 Task: Create a due date automation trigger when advanced on, 2 working days after a card is due add fields with custom field "Resume" set to a number lower or equal to 1 and greater or equal to 10 at 11:00 AM.
Action: Mouse moved to (1065, 83)
Screenshot: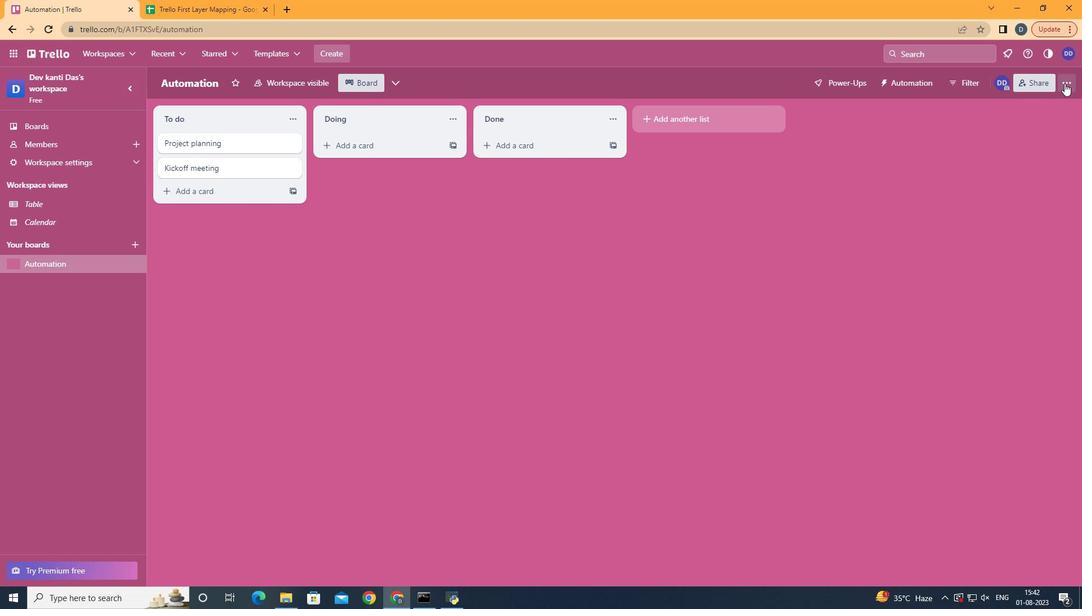 
Action: Mouse pressed left at (1065, 83)
Screenshot: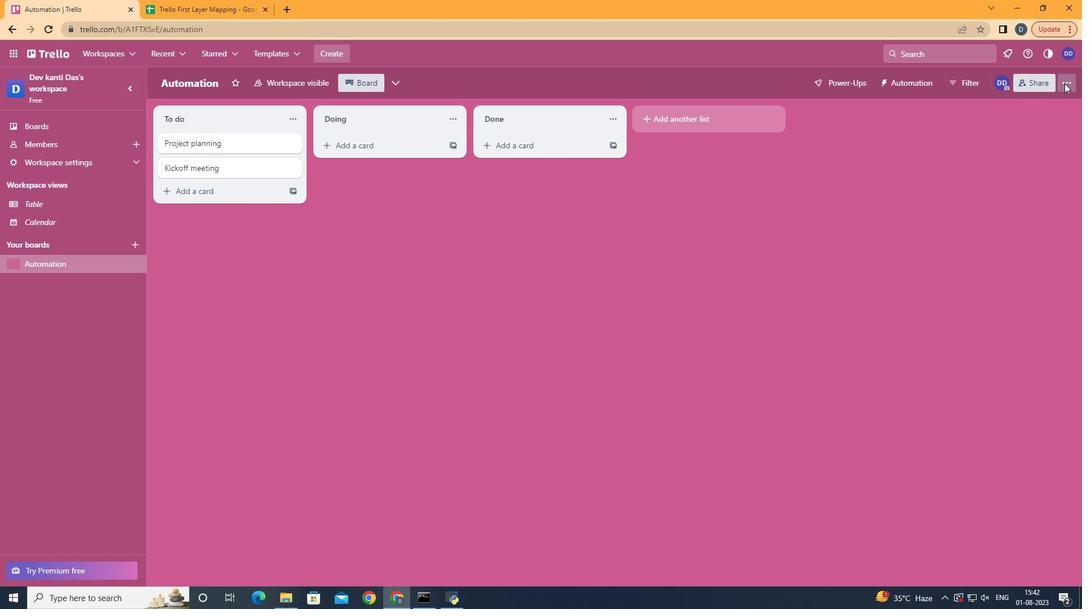 
Action: Mouse moved to (1000, 231)
Screenshot: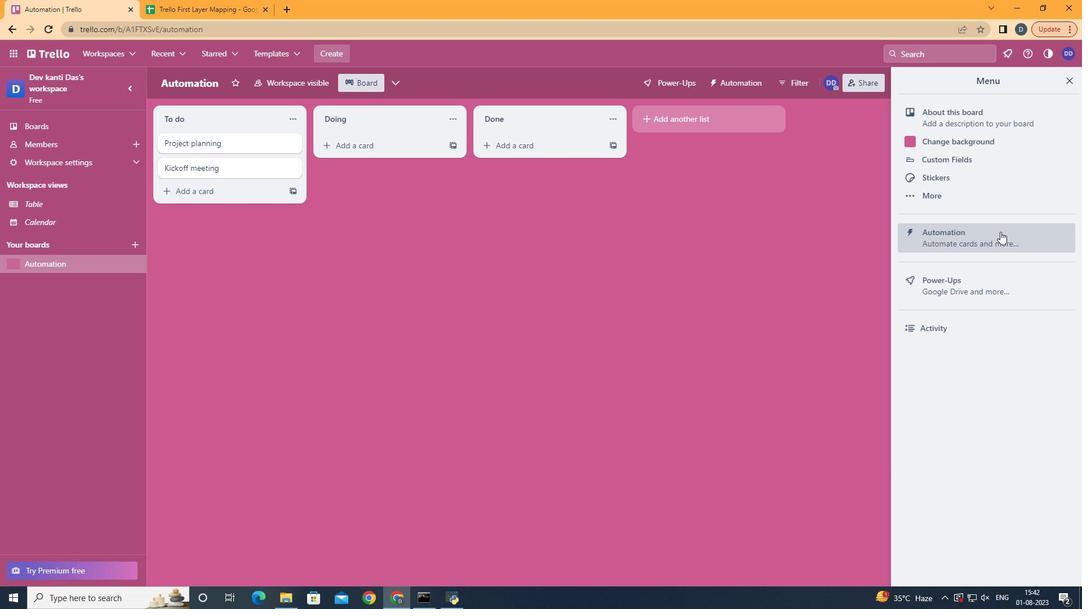 
Action: Mouse pressed left at (1000, 231)
Screenshot: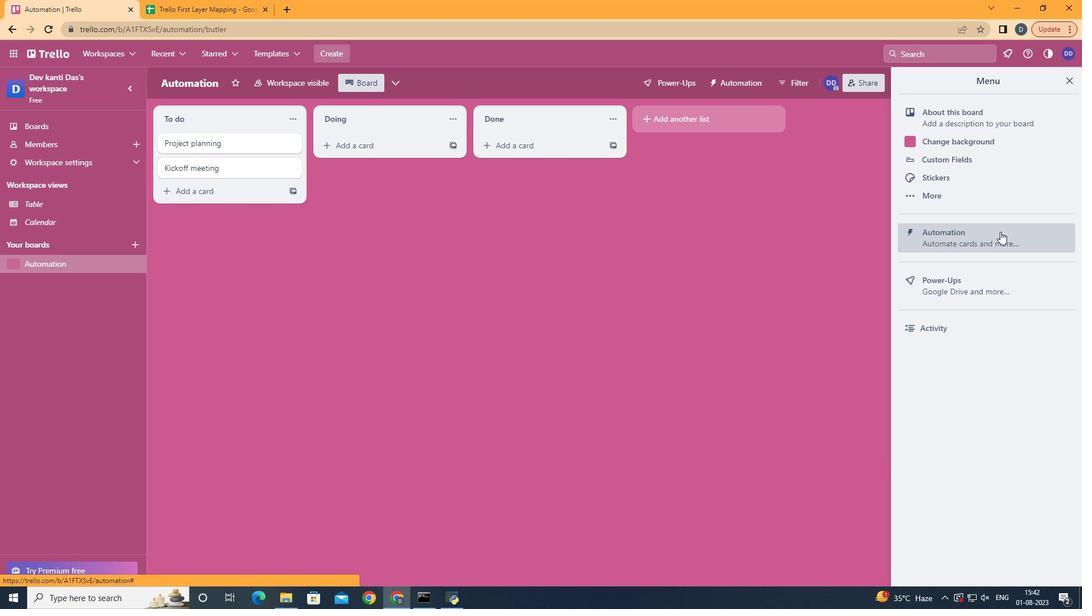 
Action: Mouse moved to (216, 231)
Screenshot: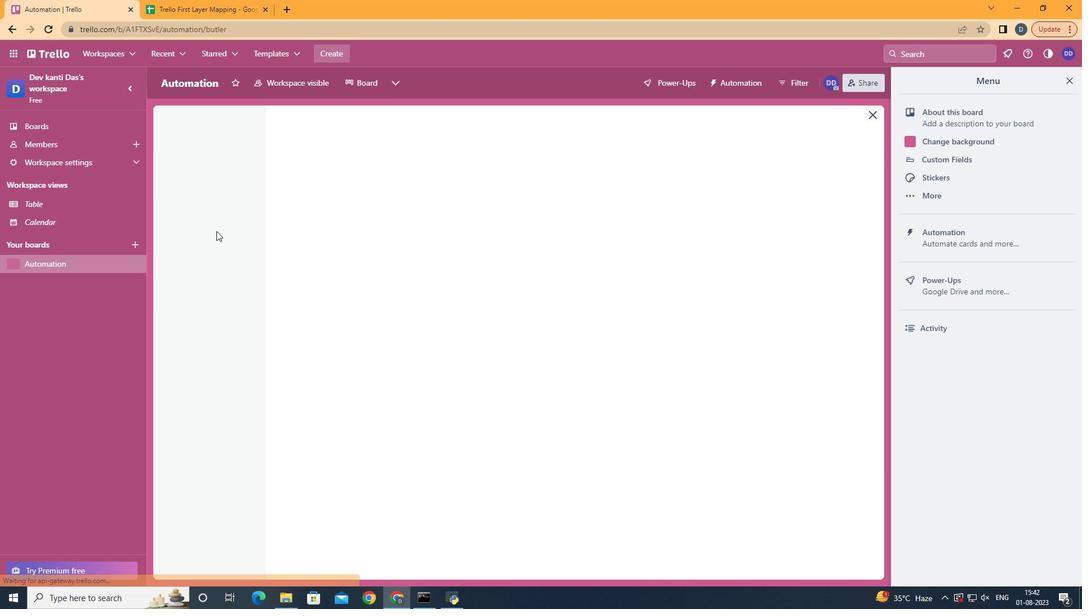 
Action: Mouse pressed left at (216, 231)
Screenshot: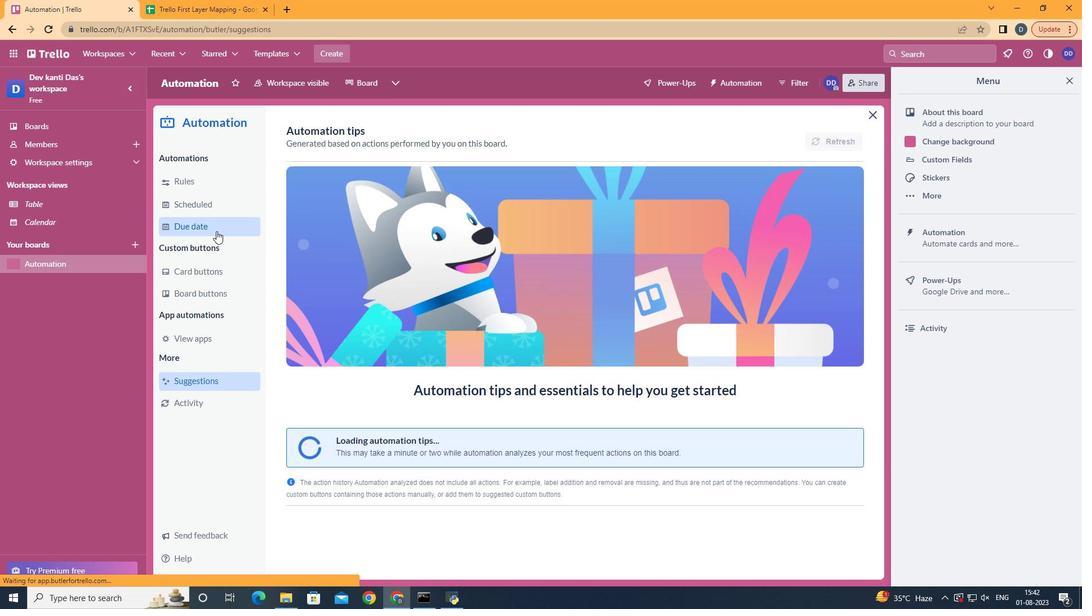 
Action: Mouse moved to (798, 133)
Screenshot: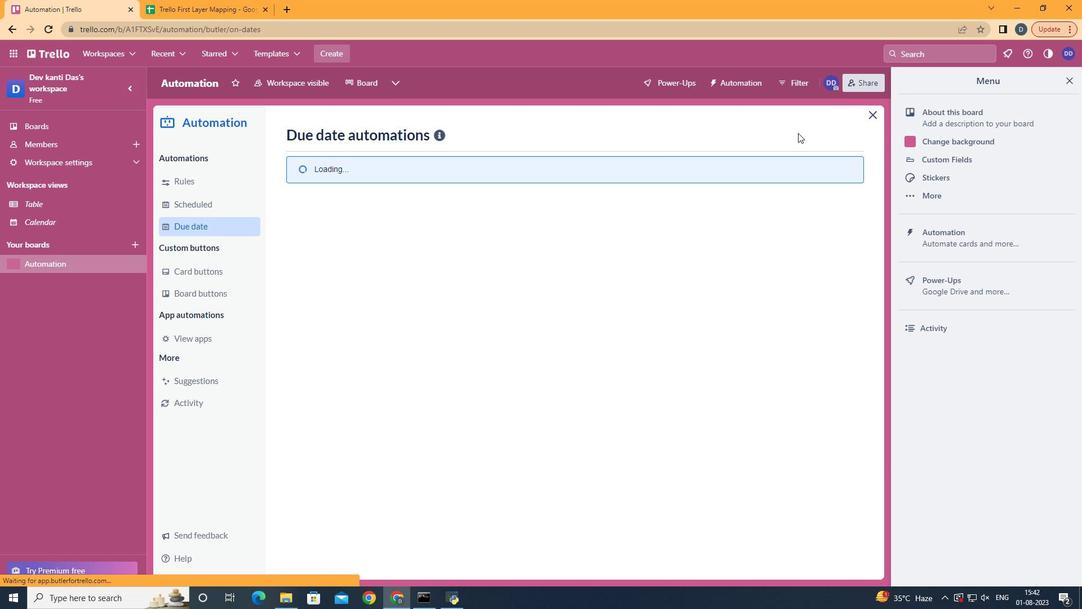 
Action: Mouse pressed left at (798, 133)
Screenshot: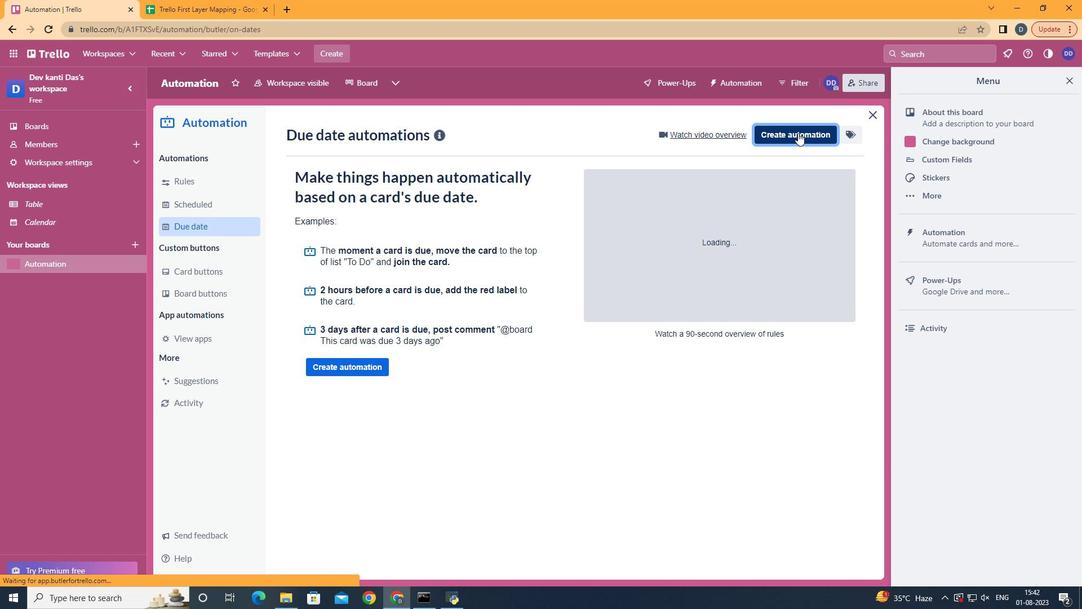 
Action: Mouse moved to (640, 242)
Screenshot: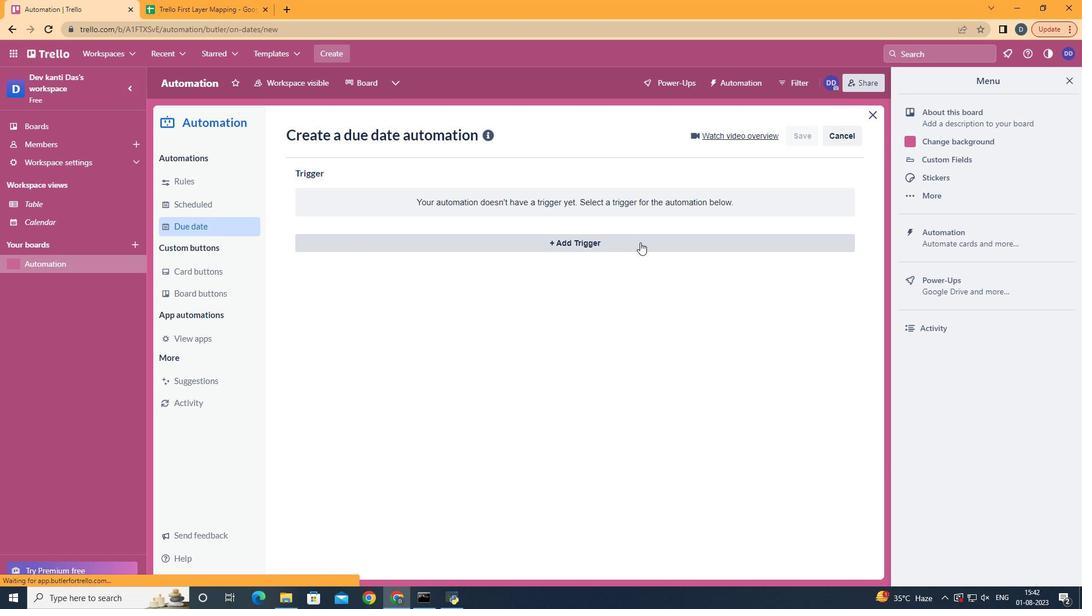 
Action: Mouse pressed left at (640, 242)
Screenshot: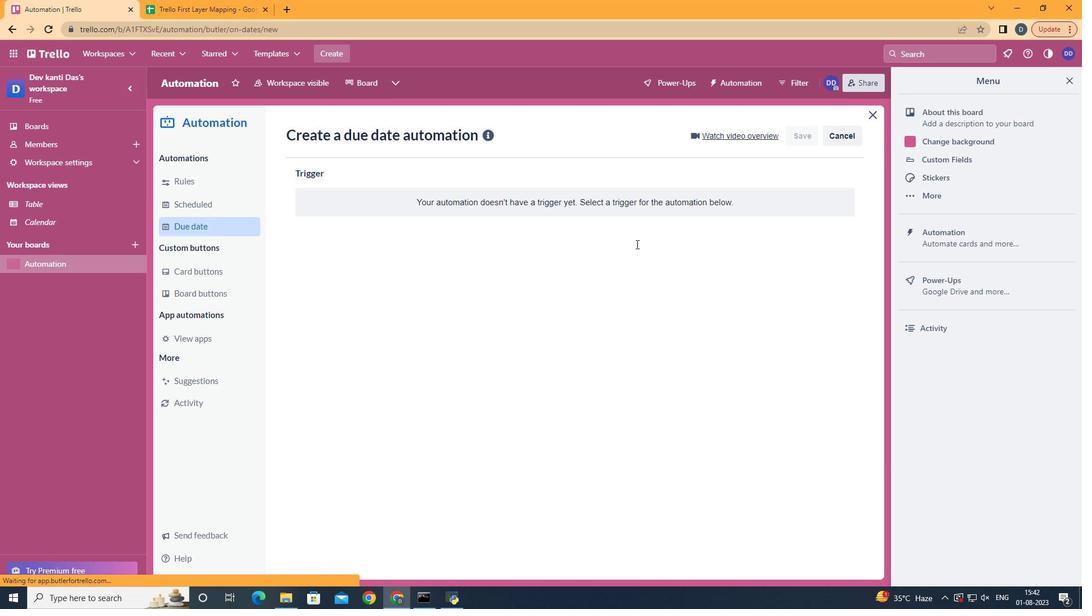 
Action: Mouse moved to (365, 452)
Screenshot: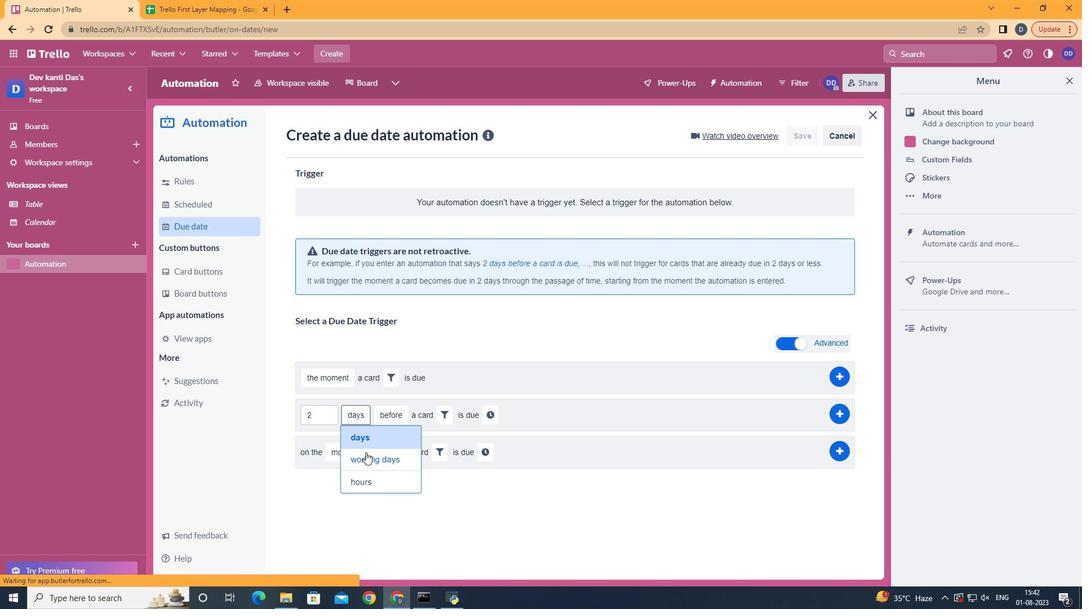 
Action: Mouse pressed left at (365, 452)
Screenshot: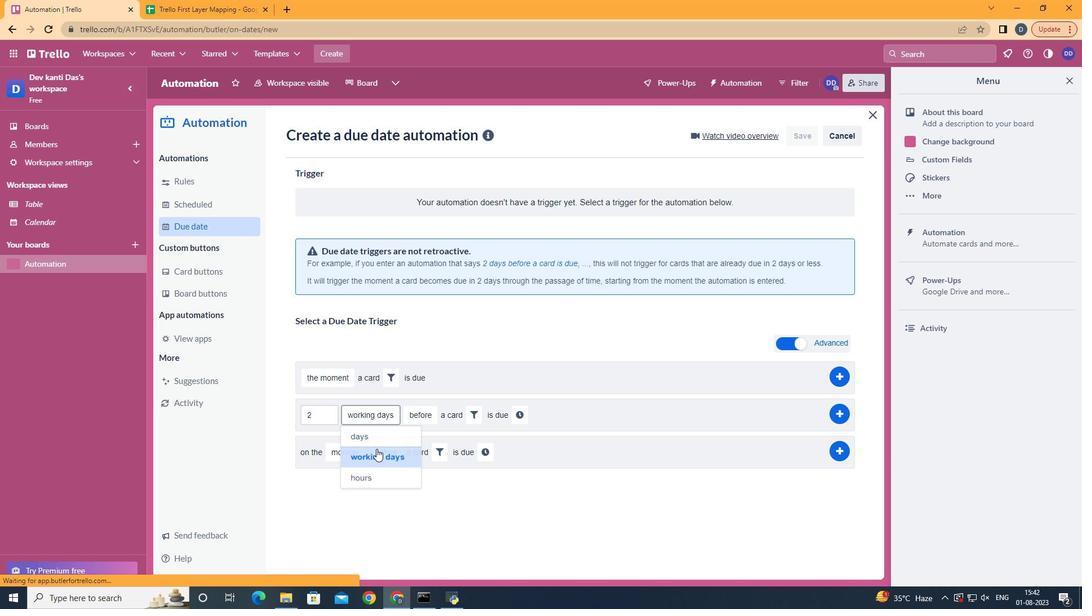 
Action: Mouse moved to (422, 453)
Screenshot: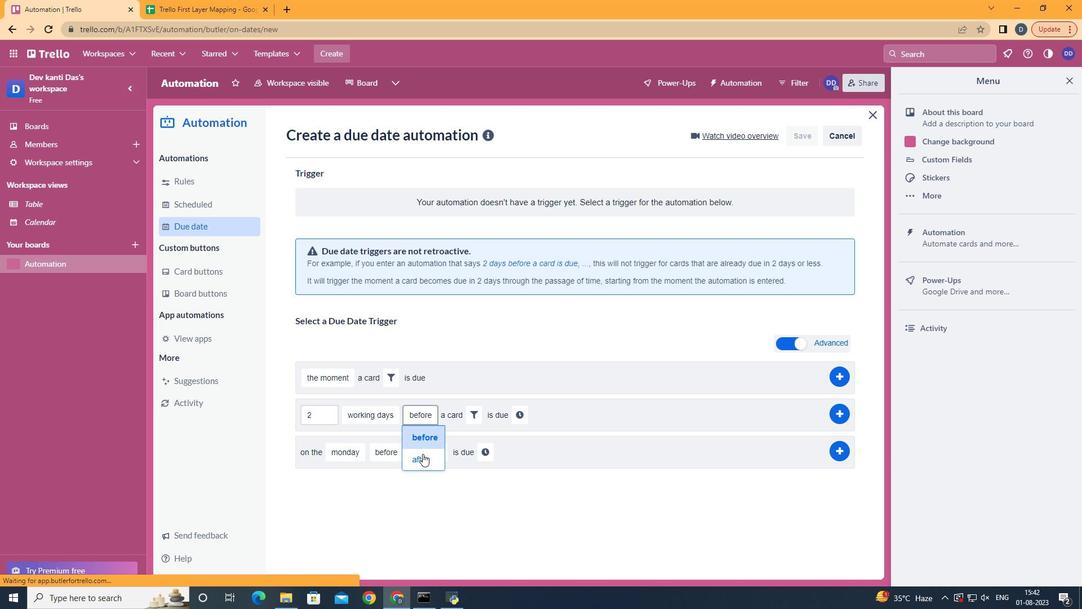 
Action: Mouse pressed left at (422, 453)
Screenshot: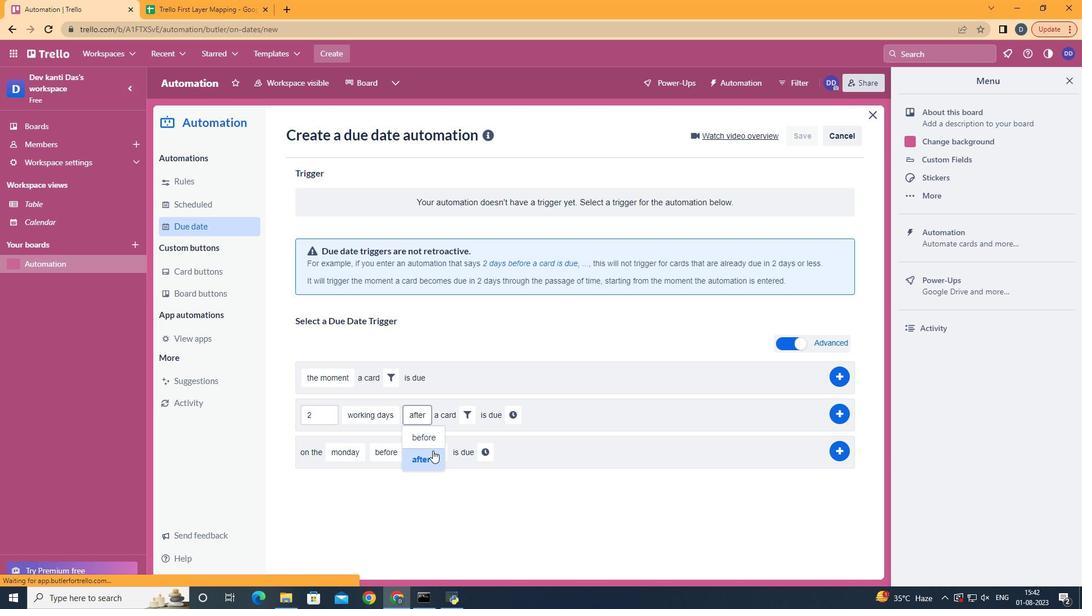 
Action: Mouse moved to (474, 407)
Screenshot: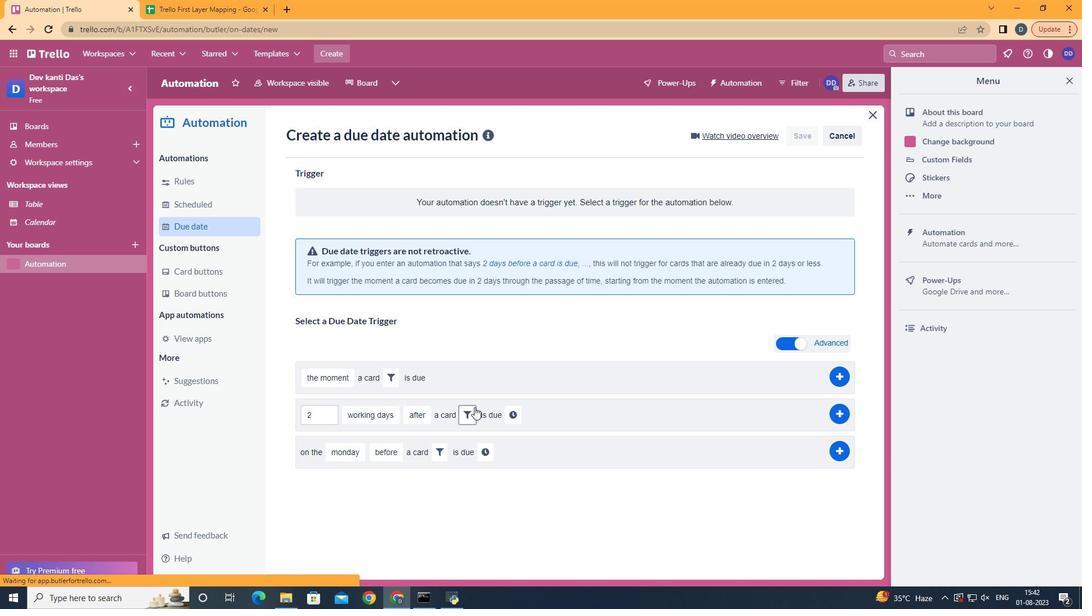 
Action: Mouse pressed left at (474, 407)
Screenshot: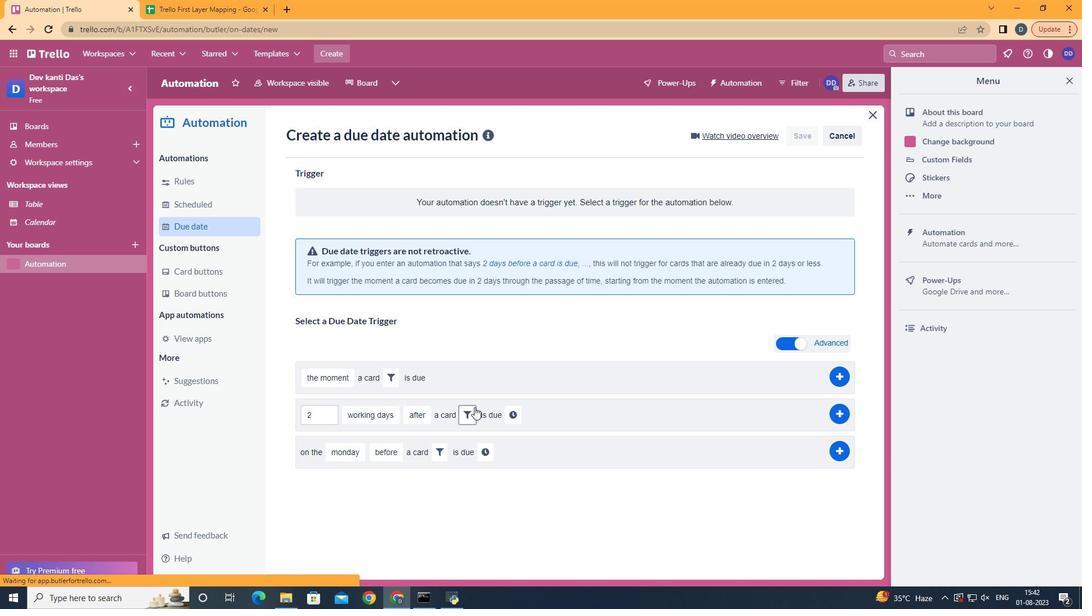 
Action: Mouse moved to (658, 456)
Screenshot: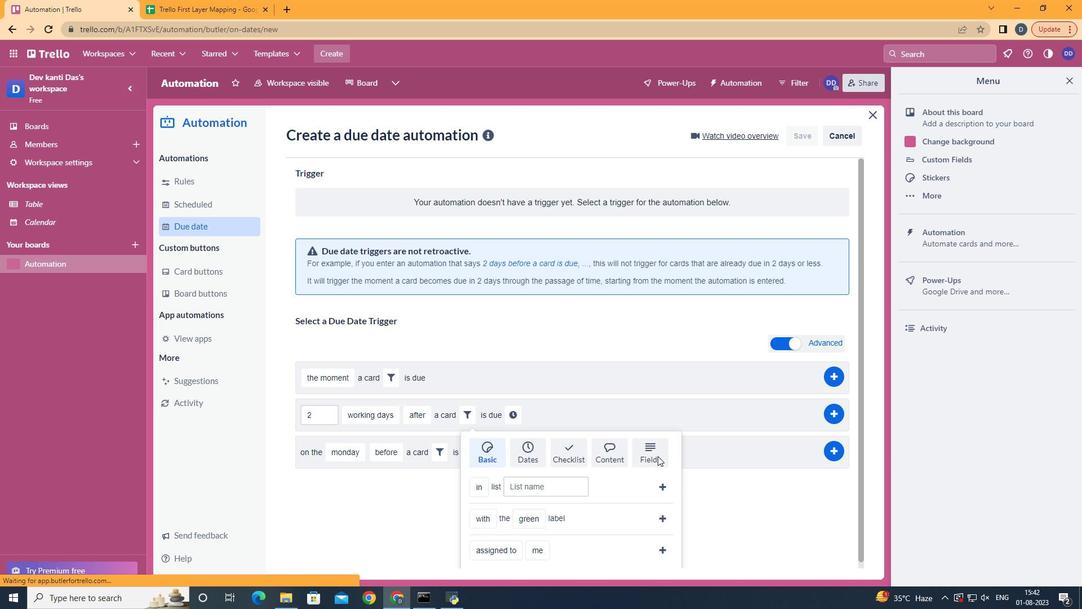 
Action: Mouse pressed left at (658, 456)
Screenshot: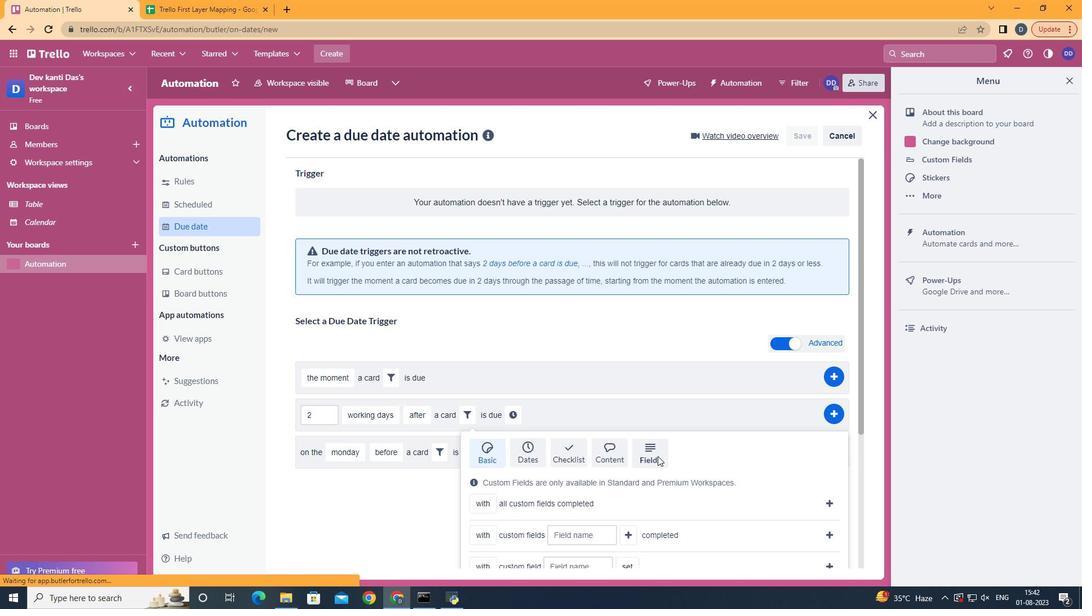 
Action: Mouse moved to (658, 456)
Screenshot: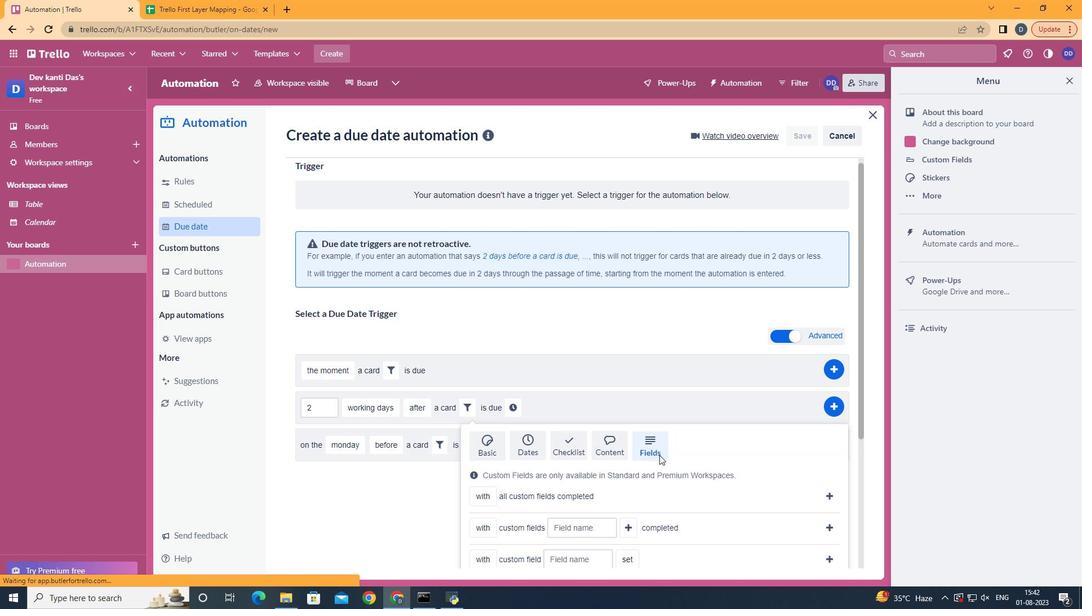 
Action: Mouse scrolled (658, 455) with delta (0, 0)
Screenshot: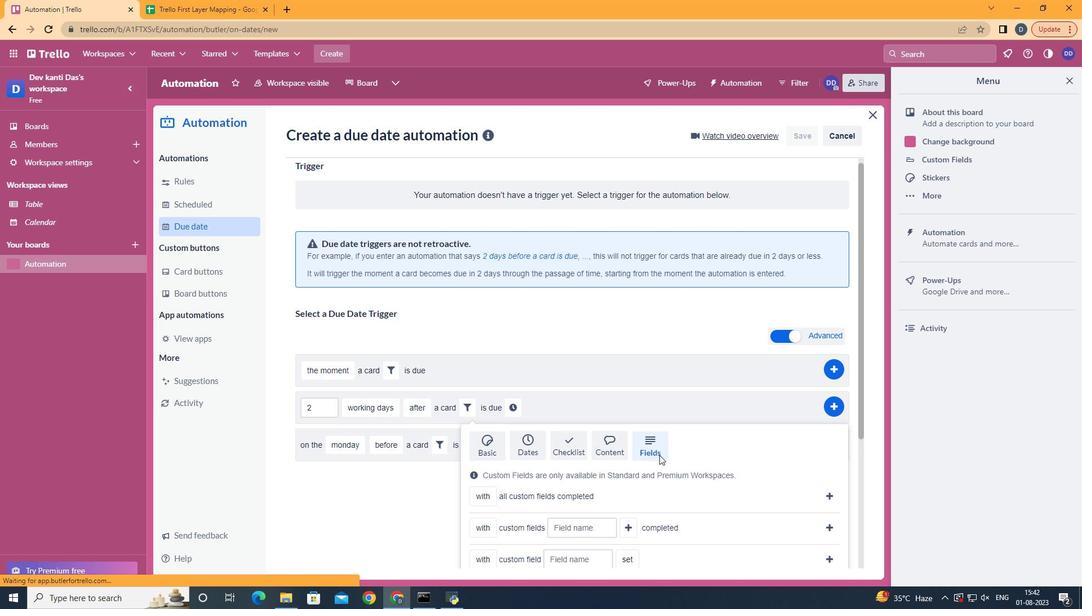 
Action: Mouse scrolled (658, 455) with delta (0, 0)
Screenshot: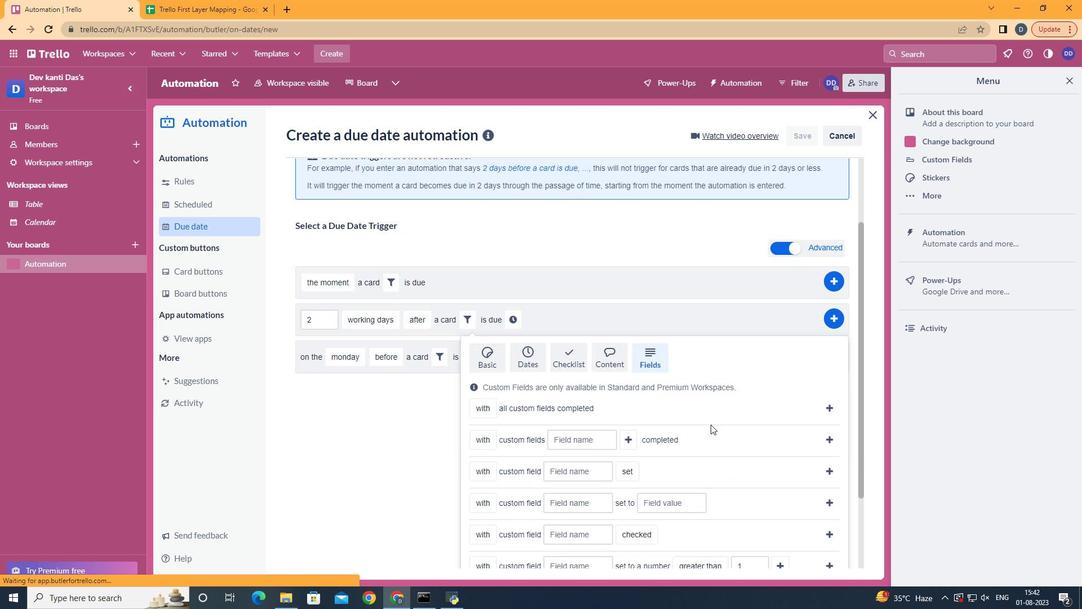 
Action: Mouse scrolled (658, 455) with delta (0, 0)
Screenshot: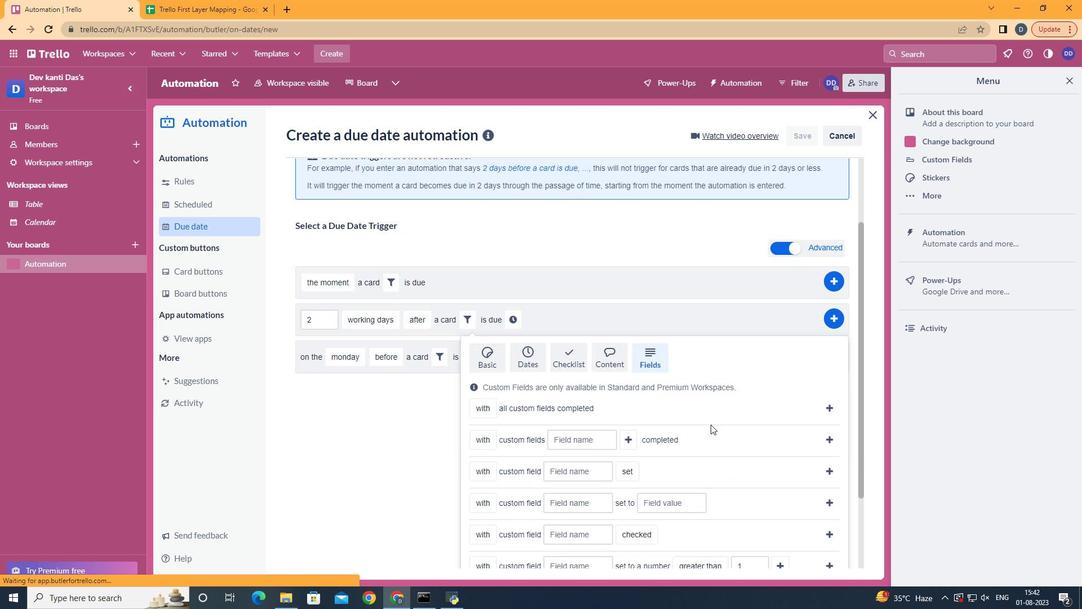 
Action: Mouse scrolled (658, 455) with delta (0, 0)
Screenshot: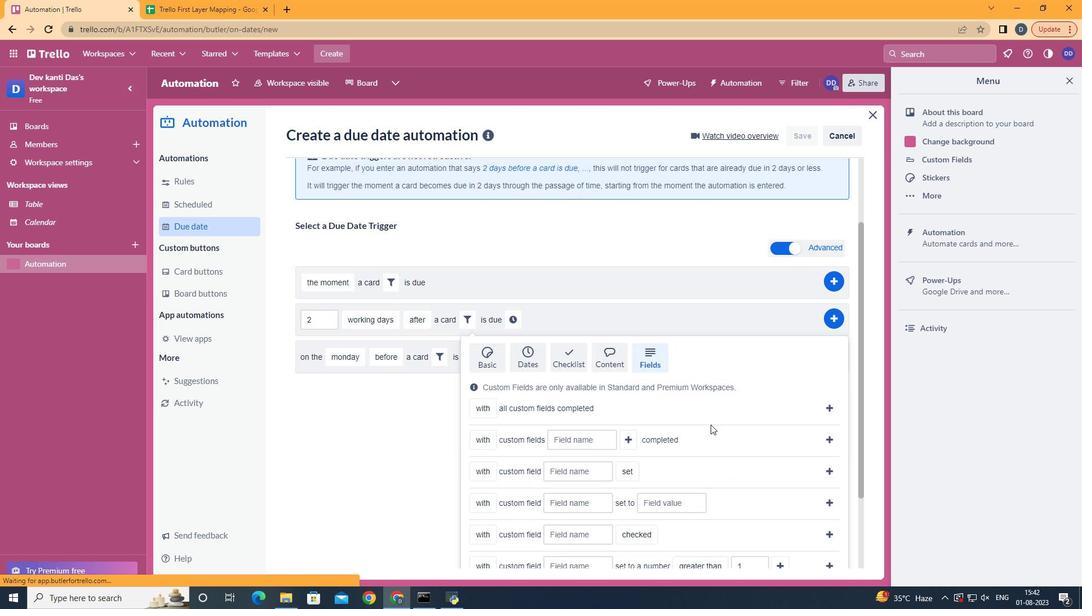 
Action: Mouse scrolled (658, 455) with delta (0, 0)
Screenshot: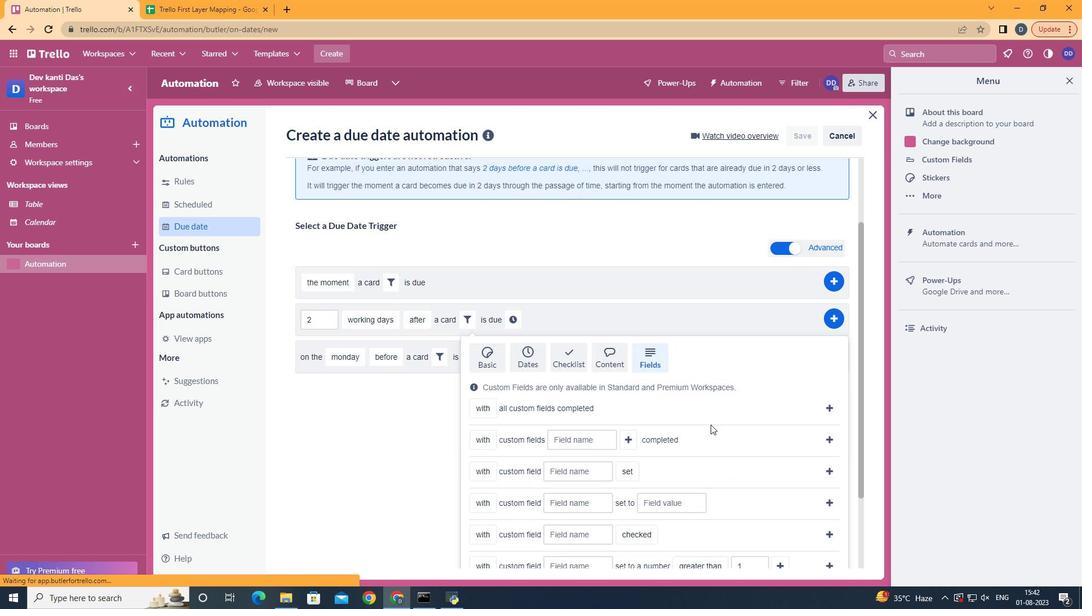 
Action: Mouse moved to (486, 483)
Screenshot: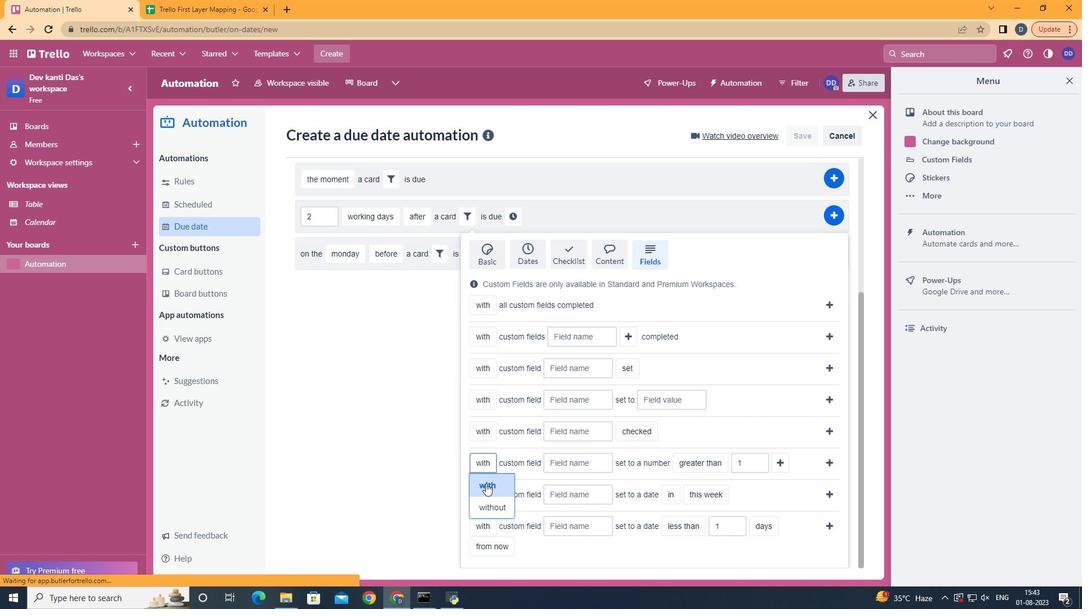 
Action: Mouse pressed left at (486, 483)
Screenshot: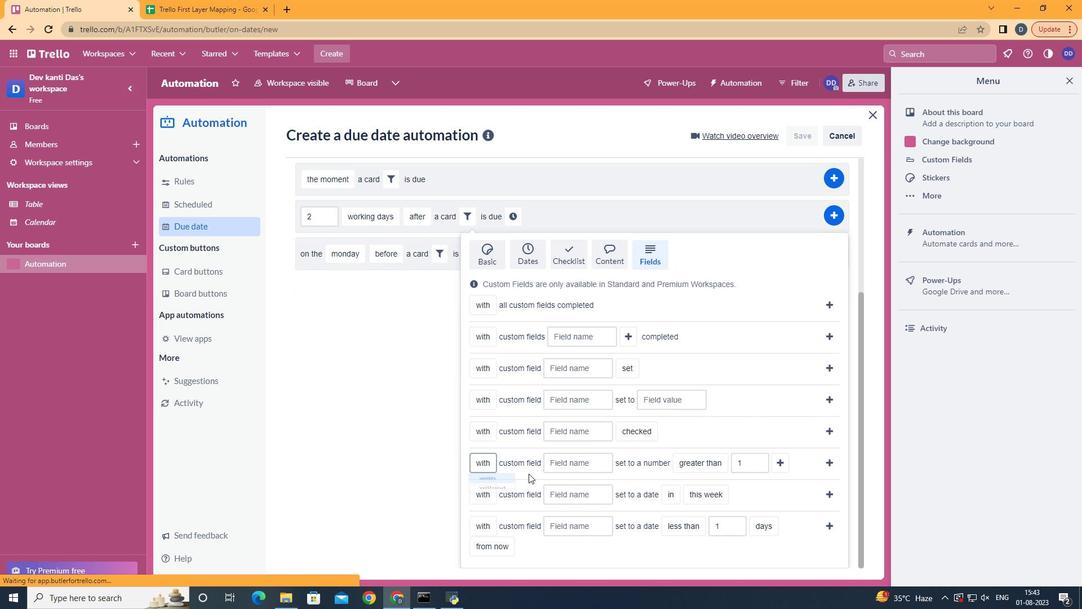 
Action: Mouse moved to (575, 461)
Screenshot: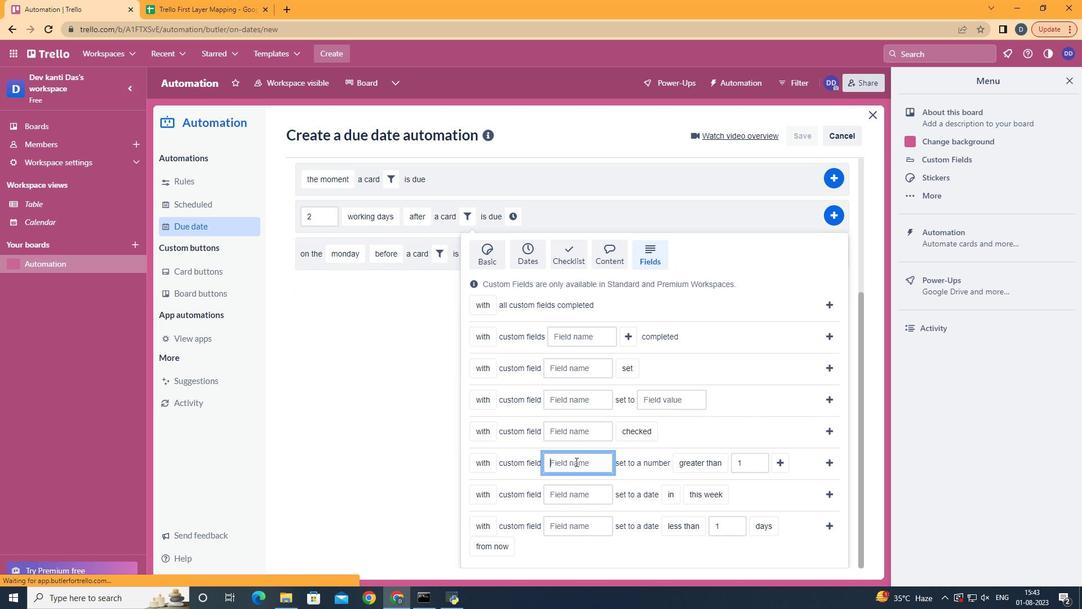
Action: Mouse pressed left at (575, 461)
Screenshot: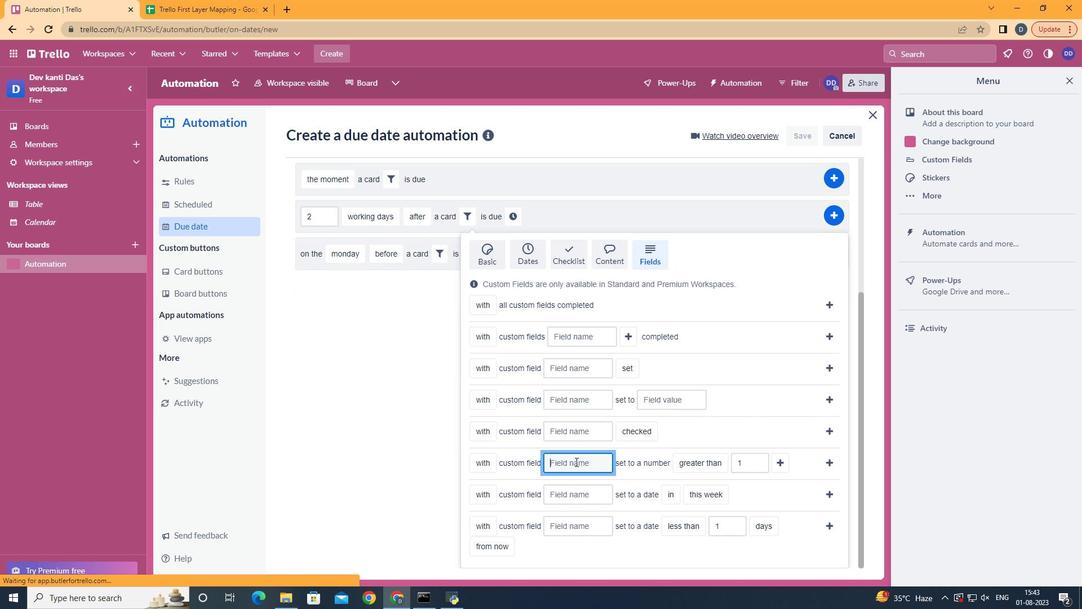 
Action: Key pressed <Key.shift>Resume
Screenshot: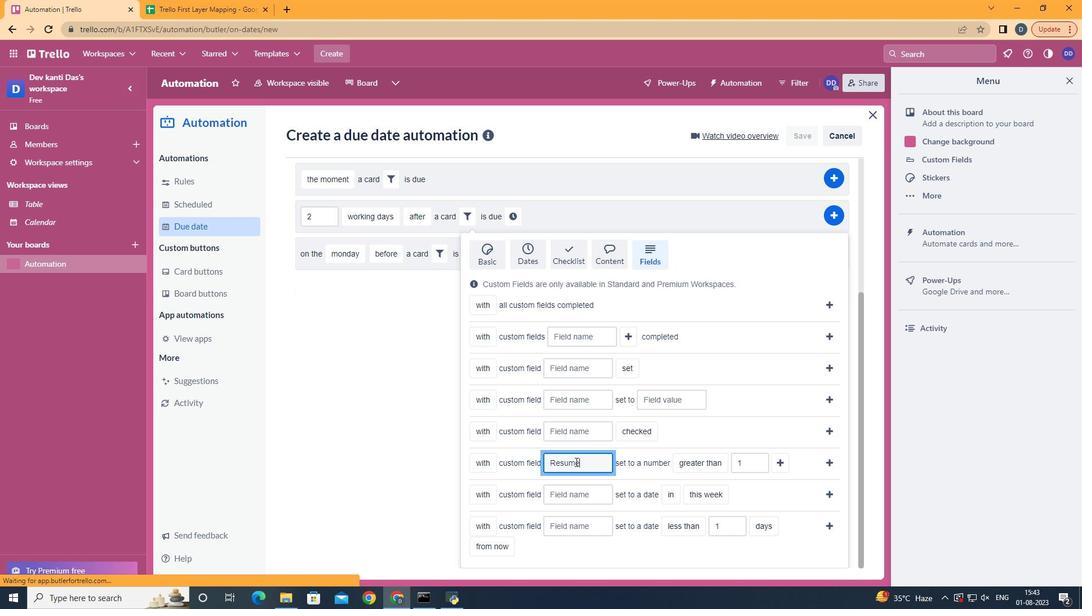
Action: Mouse moved to (706, 547)
Screenshot: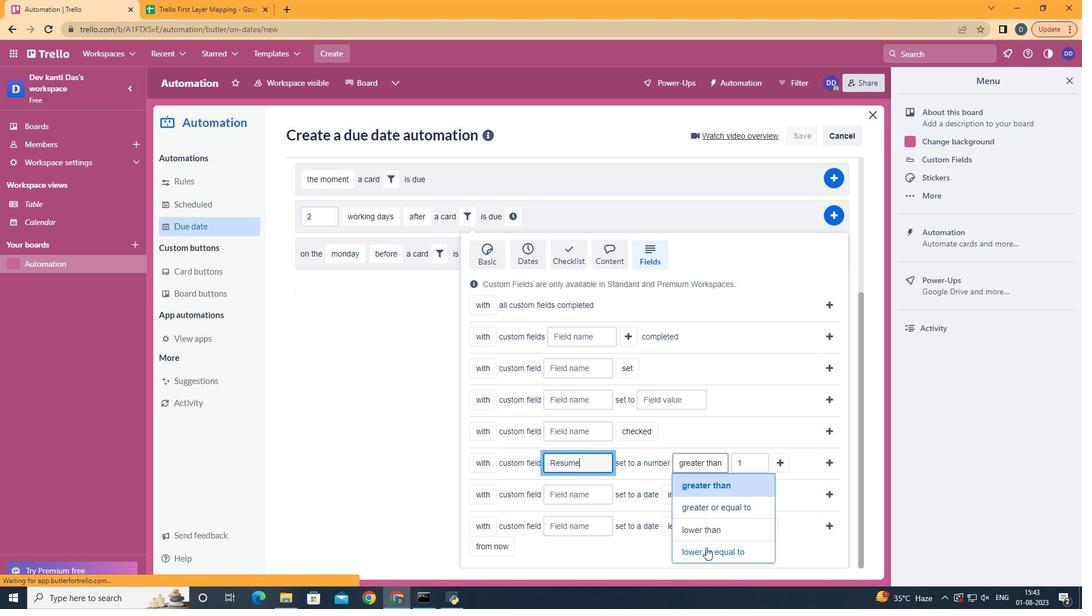 
Action: Mouse pressed left at (706, 547)
Screenshot: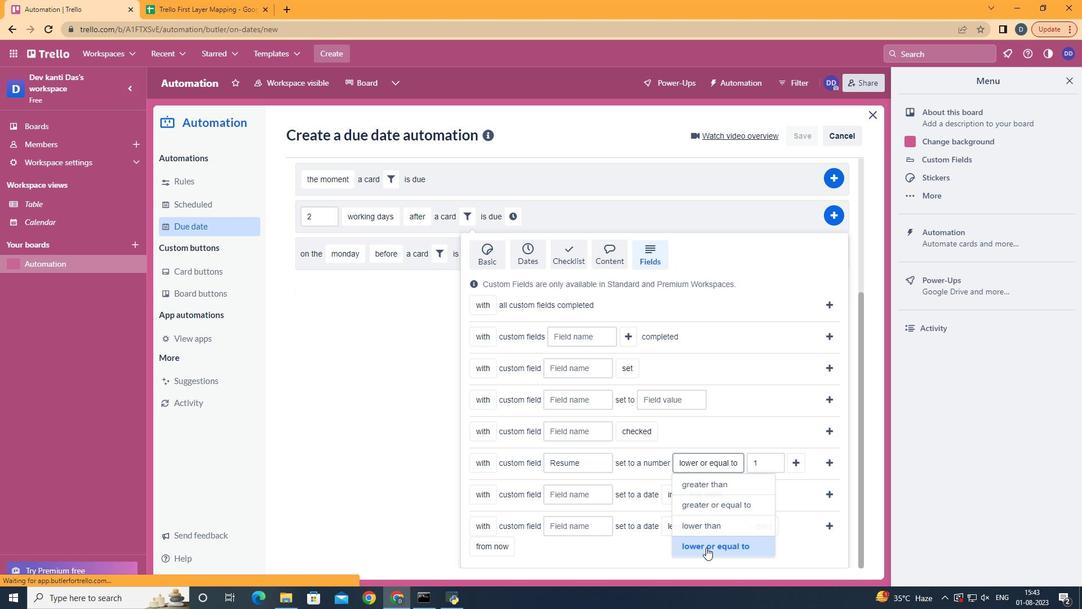 
Action: Mouse moved to (798, 460)
Screenshot: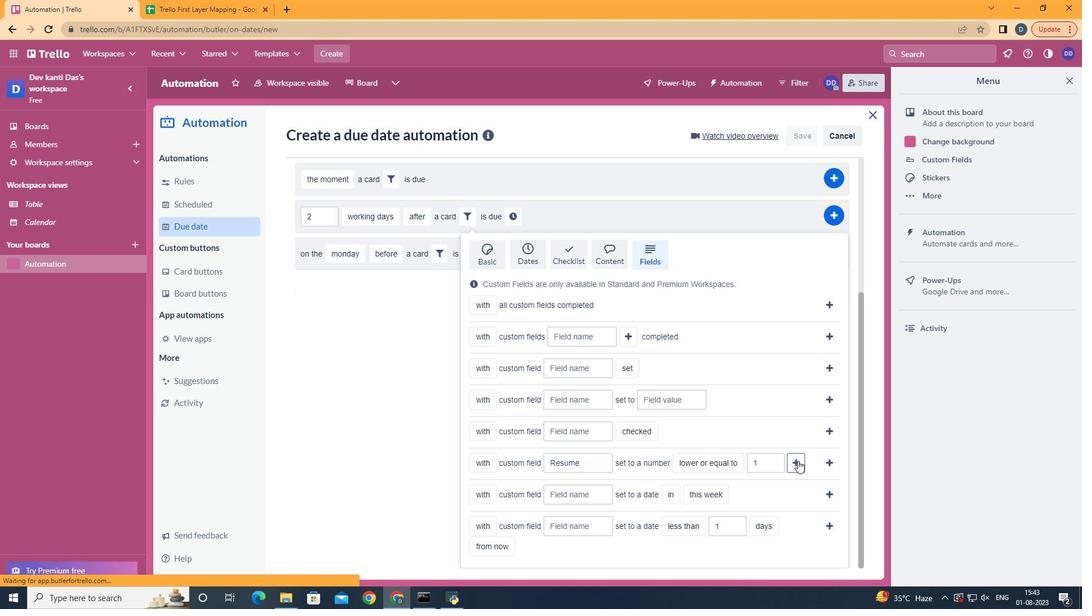 
Action: Mouse pressed left at (798, 460)
Screenshot: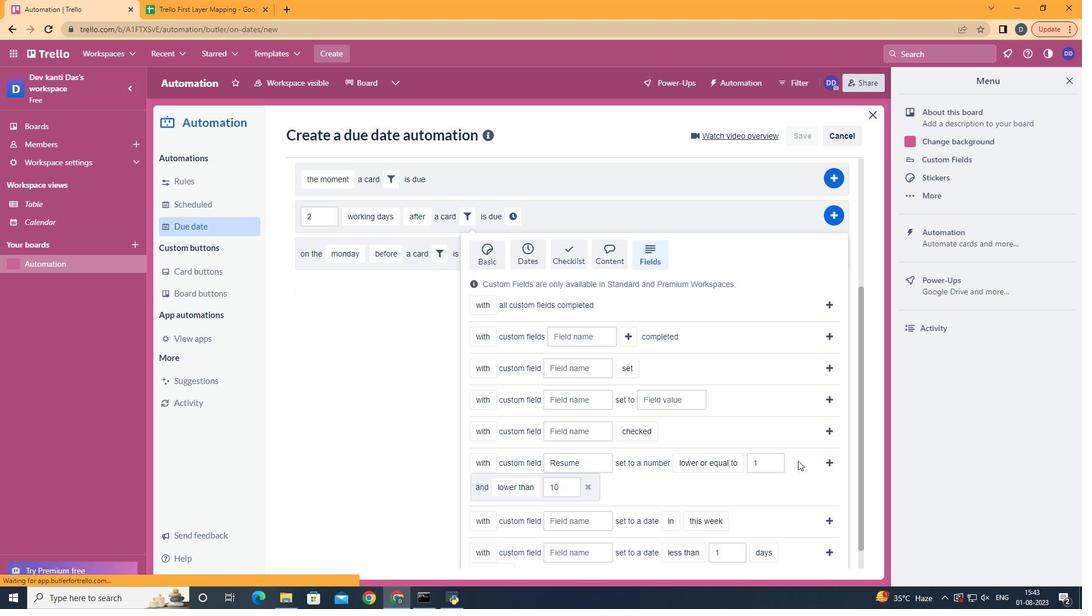
Action: Mouse moved to (543, 471)
Screenshot: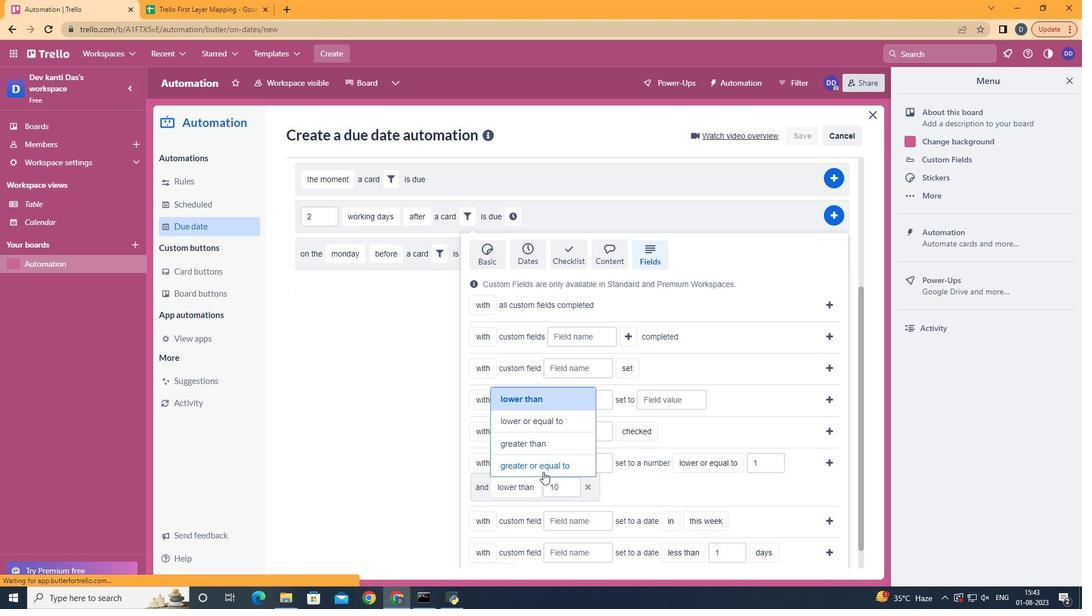 
Action: Mouse pressed left at (543, 471)
Screenshot: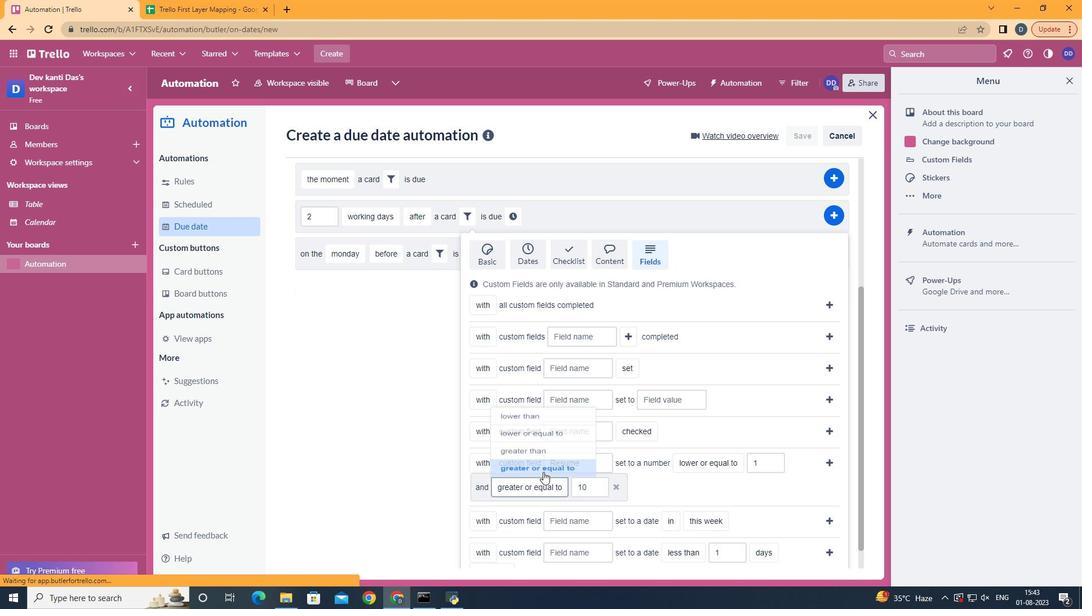 
Action: Mouse moved to (827, 457)
Screenshot: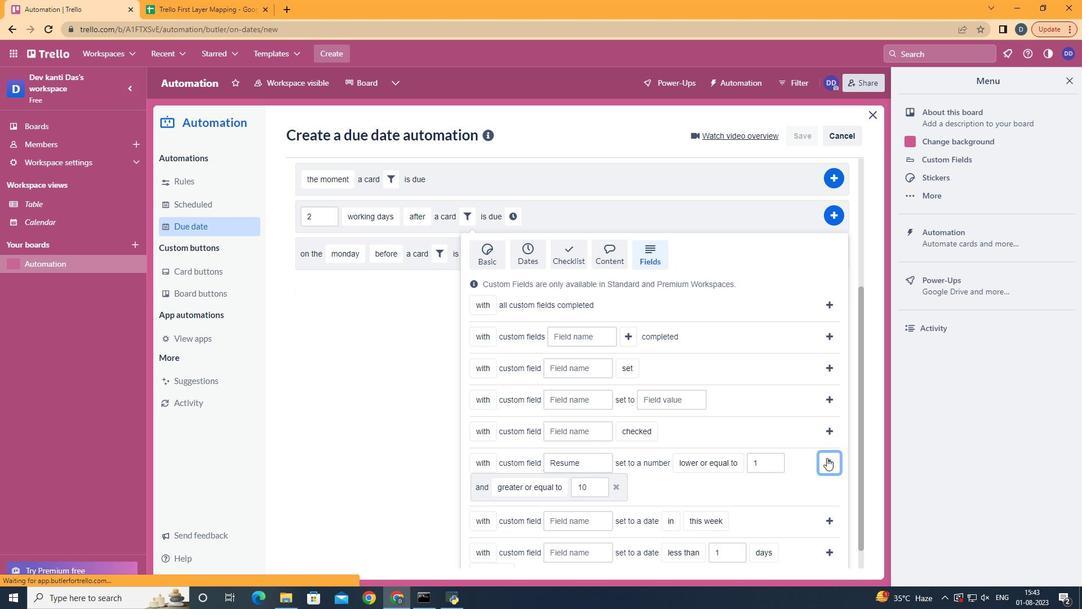 
Action: Mouse pressed left at (827, 457)
Screenshot: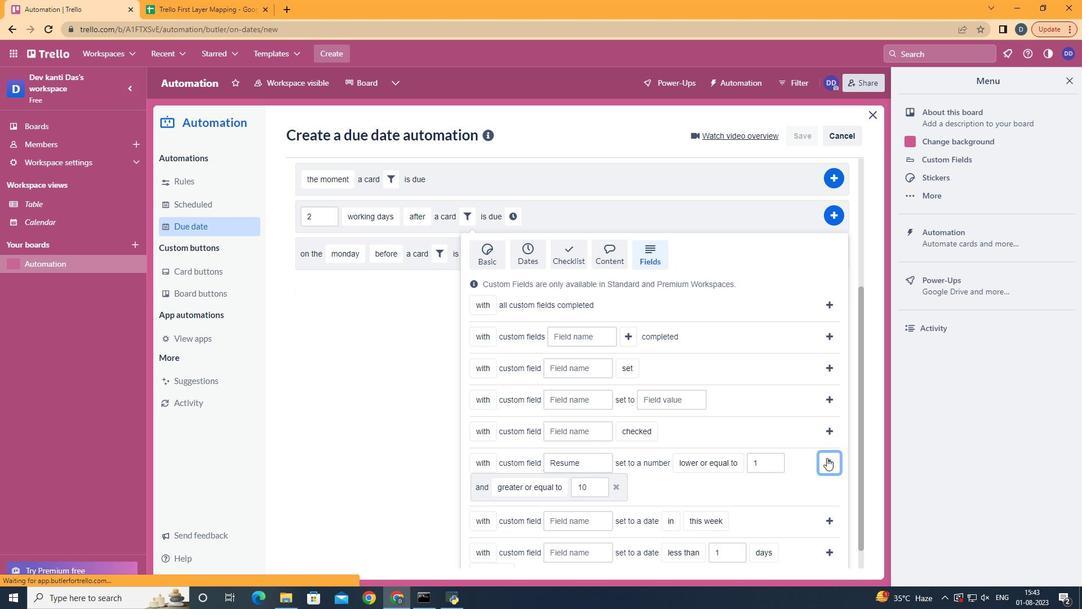
Action: Mouse moved to (327, 439)
Screenshot: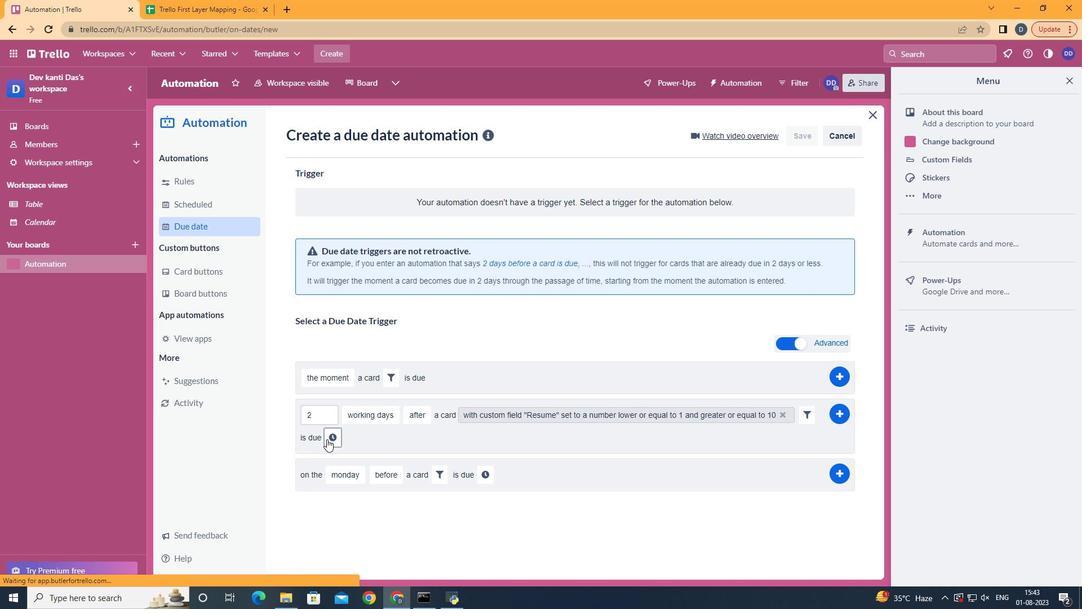 
Action: Mouse pressed left at (327, 439)
Screenshot: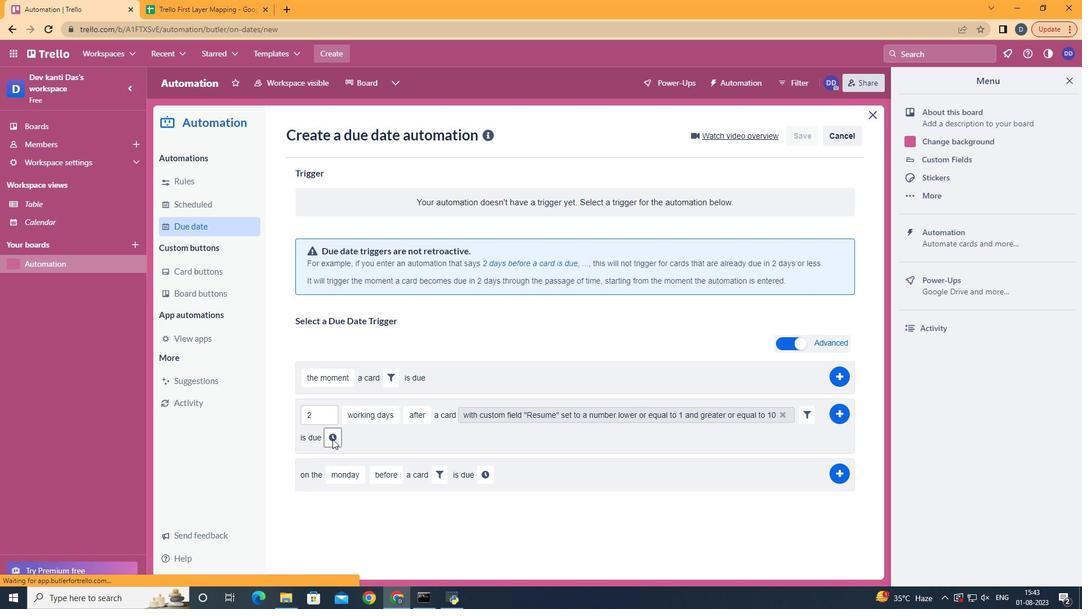 
Action: Mouse moved to (354, 439)
Screenshot: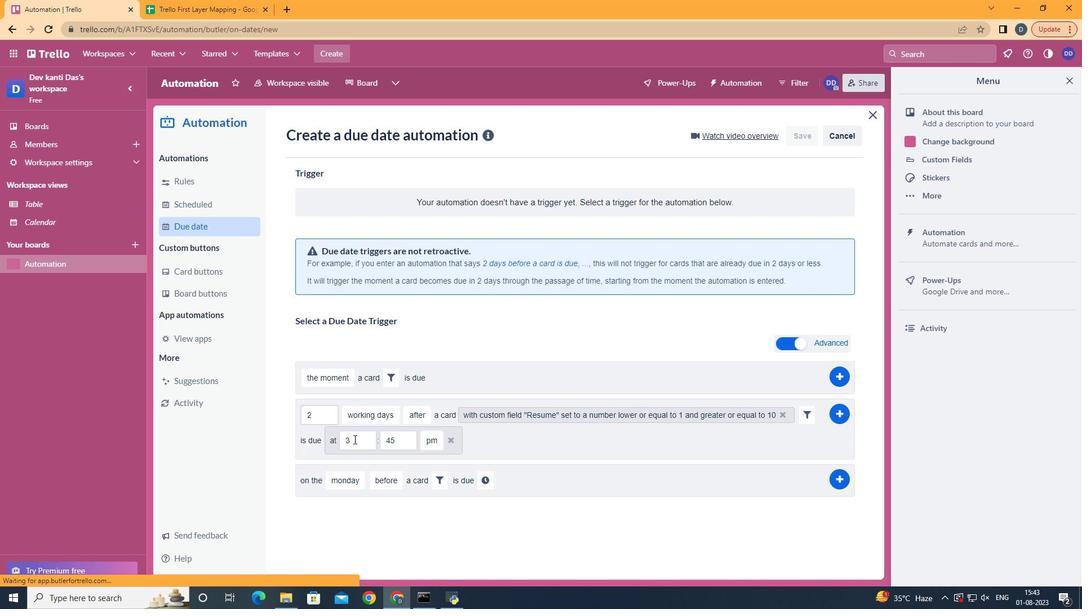 
Action: Mouse pressed left at (354, 439)
Screenshot: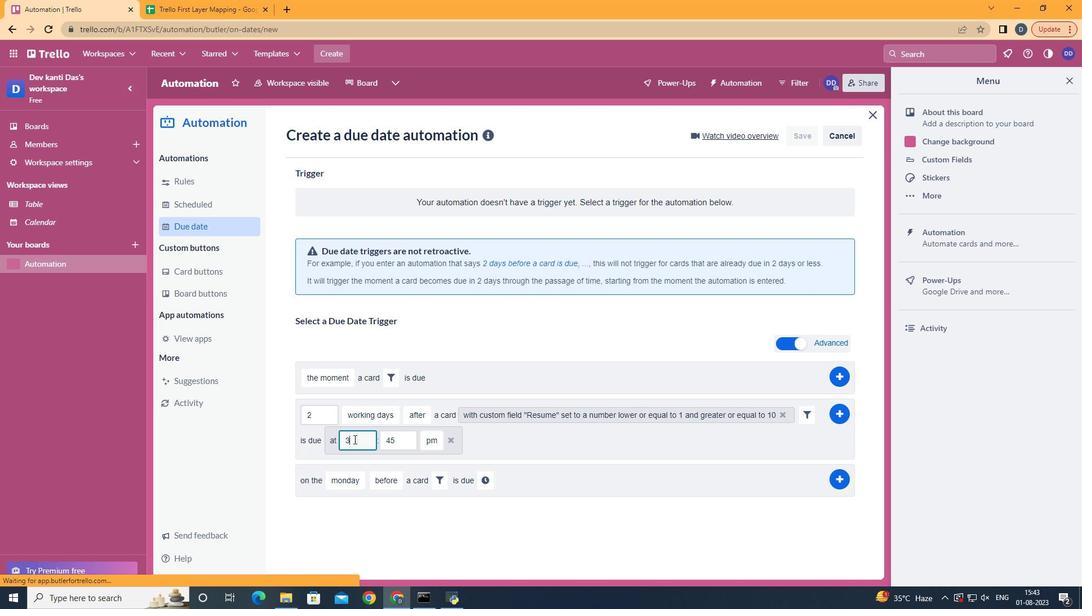 
Action: Key pressed <Key.backspace>11
Screenshot: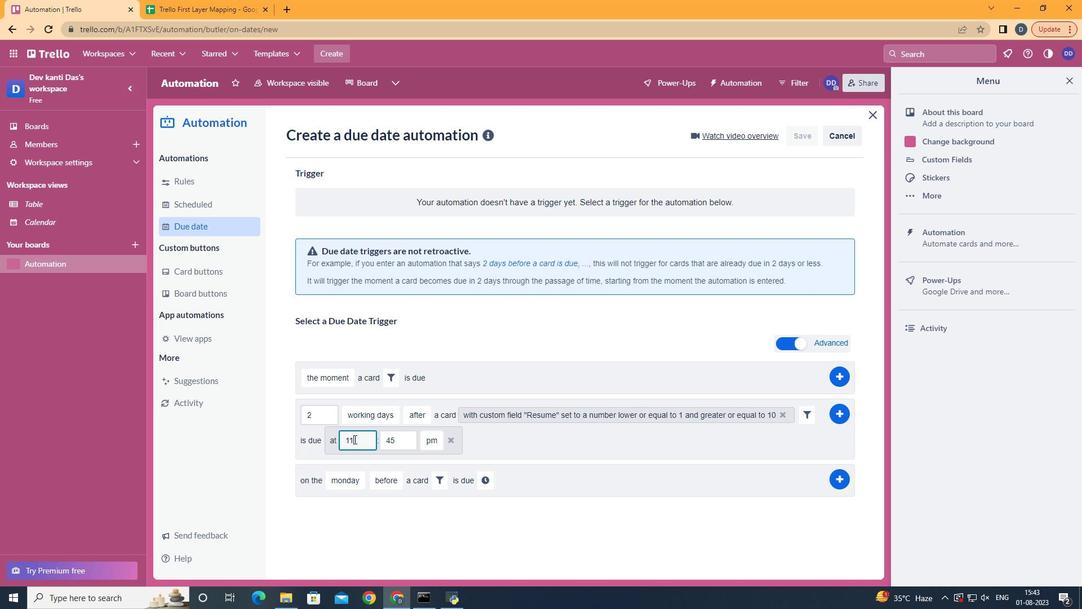 
Action: Mouse moved to (404, 439)
Screenshot: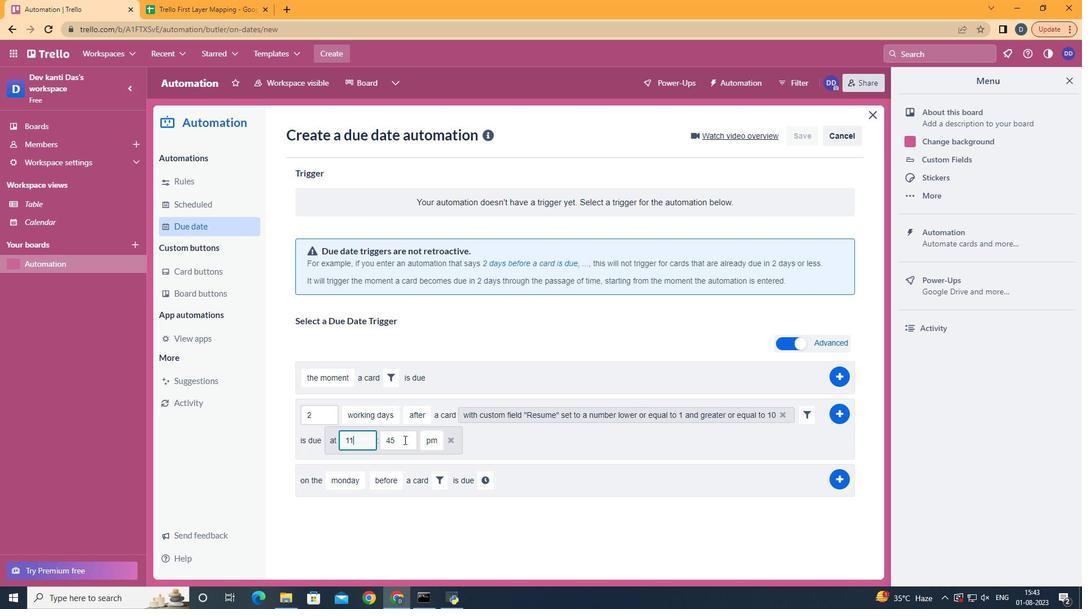 
Action: Mouse pressed left at (404, 439)
Screenshot: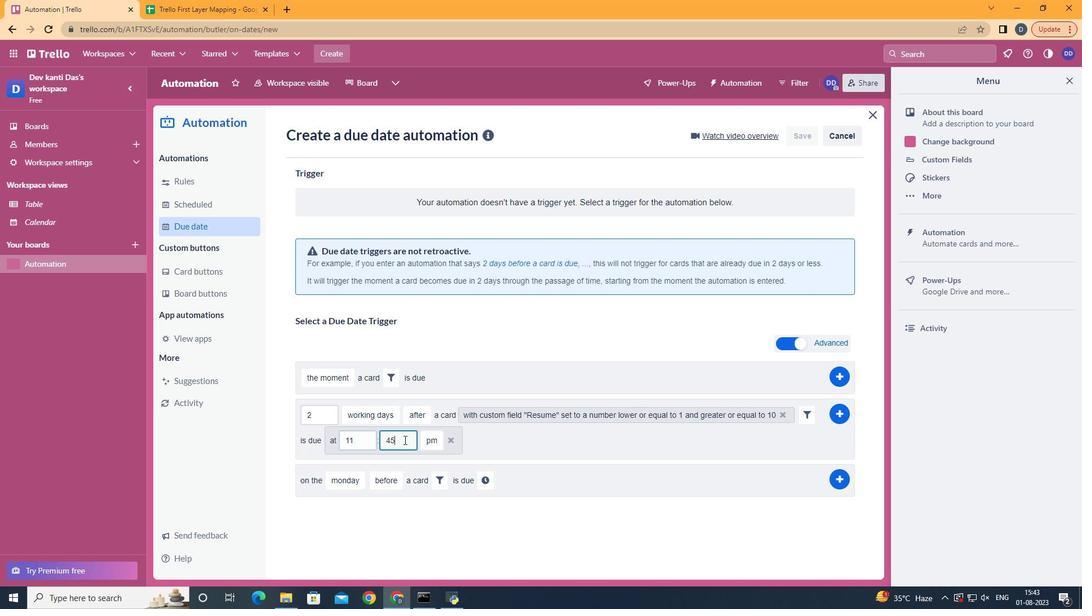 
Action: Key pressed <Key.backspace>
Screenshot: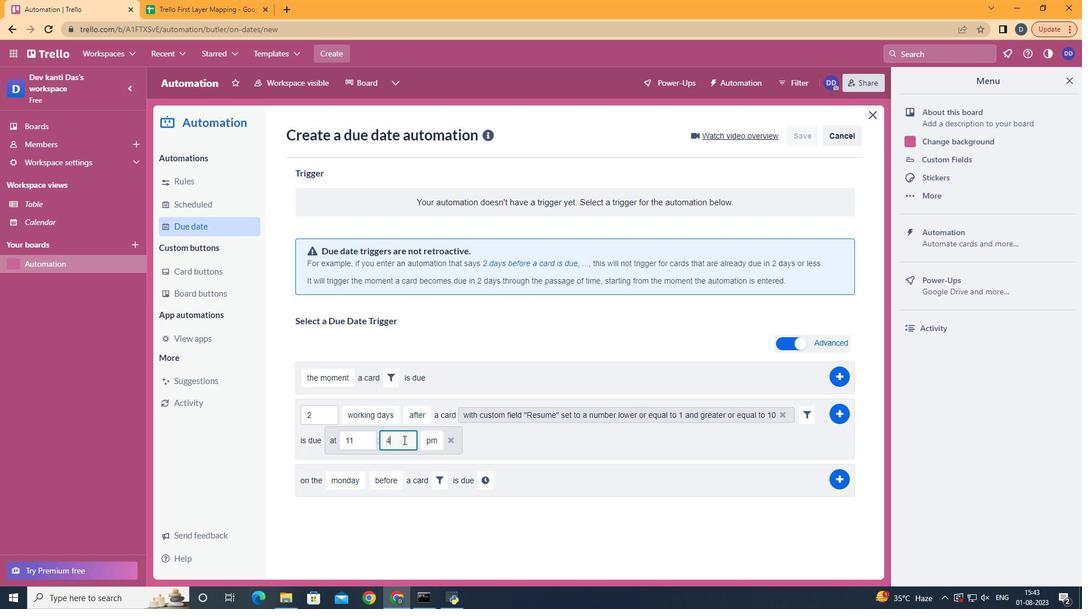 
Action: Mouse moved to (403, 439)
Screenshot: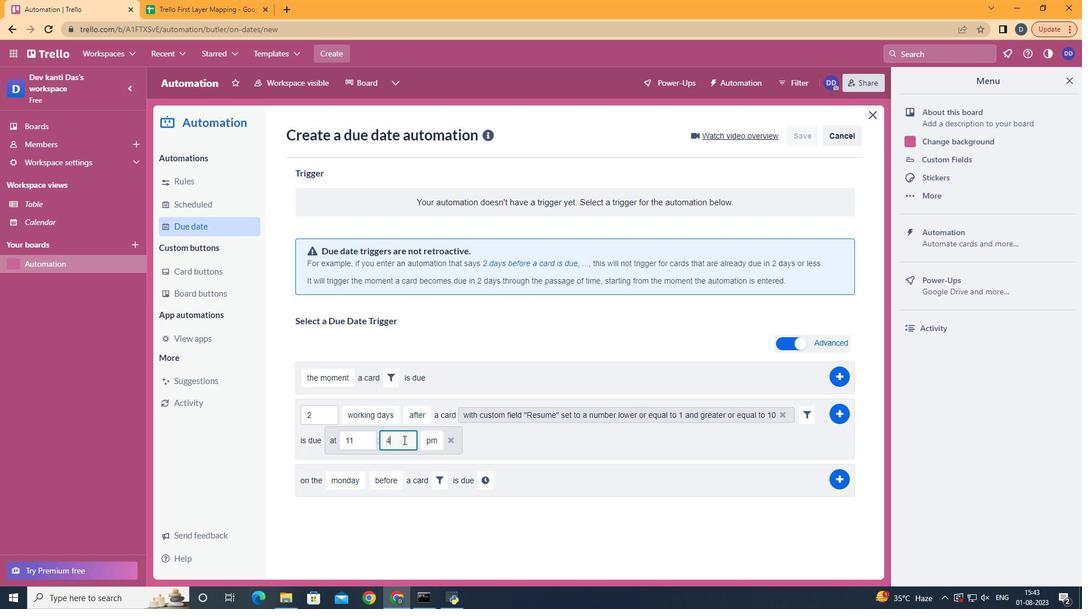 
Action: Key pressed <Key.backspace>00
Screenshot: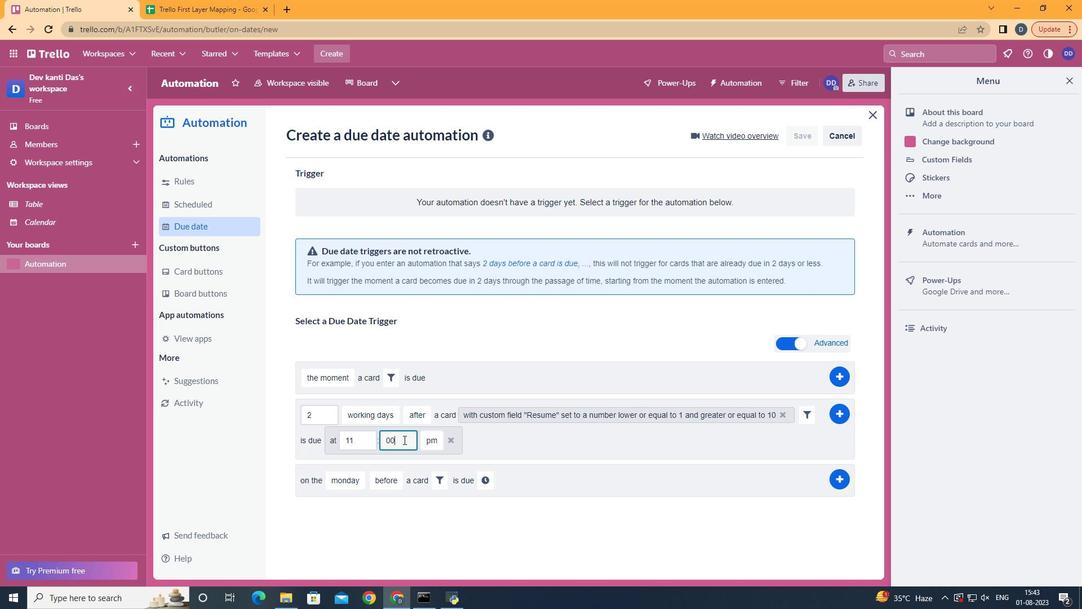 
Action: Mouse moved to (431, 464)
Screenshot: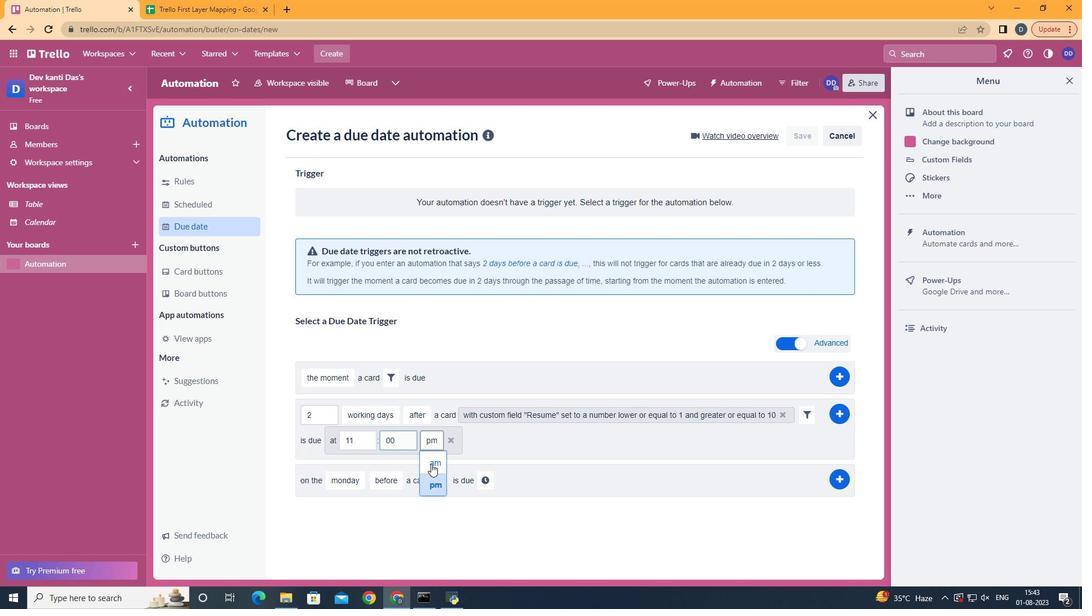 
Action: Mouse pressed left at (431, 464)
Screenshot: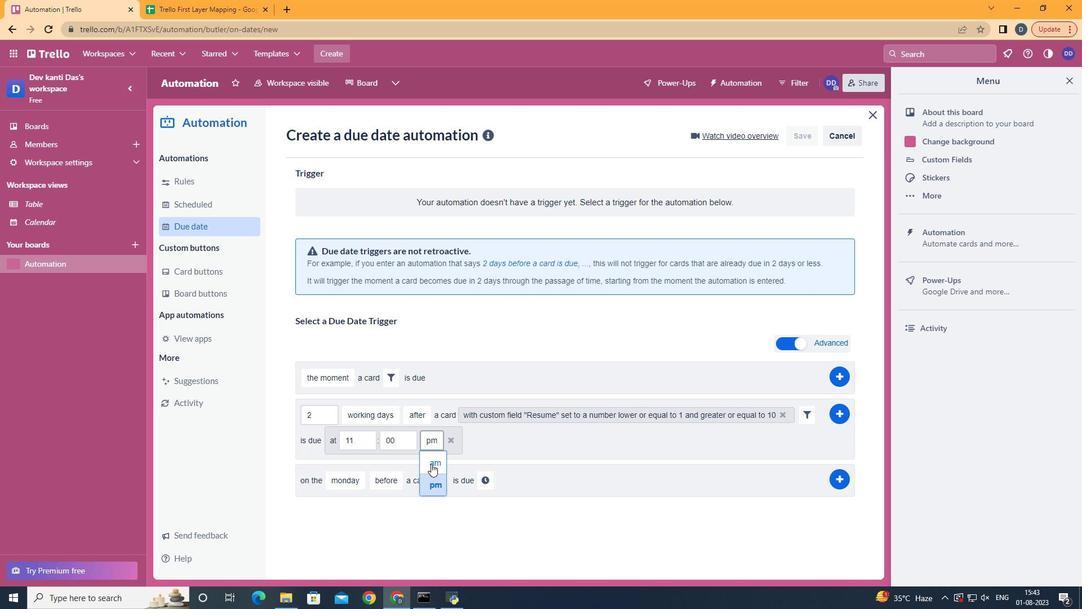 
Action: Mouse moved to (832, 406)
Screenshot: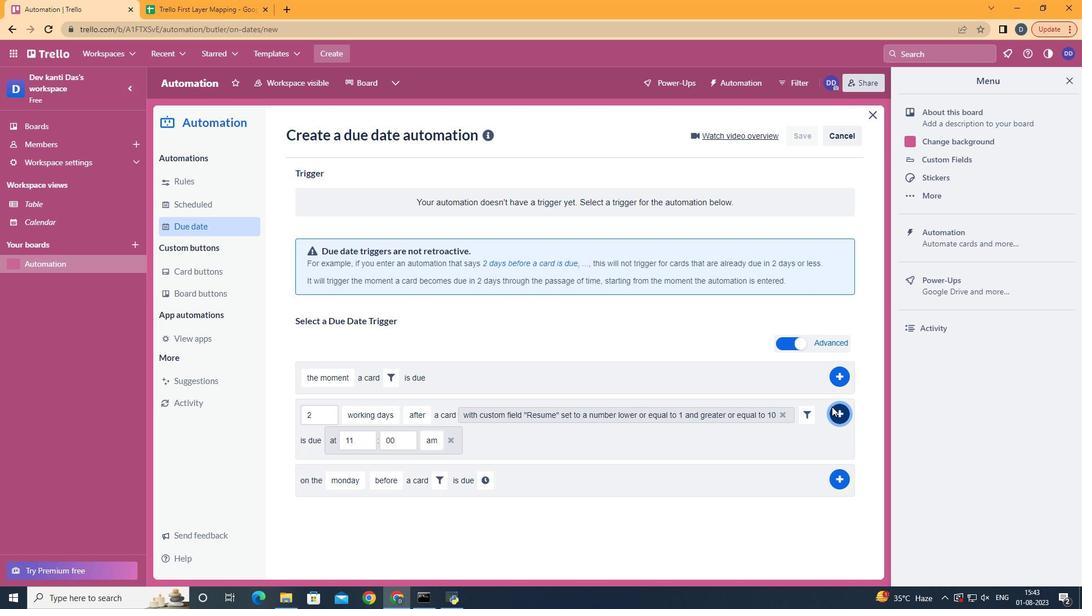 
Action: Mouse pressed left at (832, 406)
Screenshot: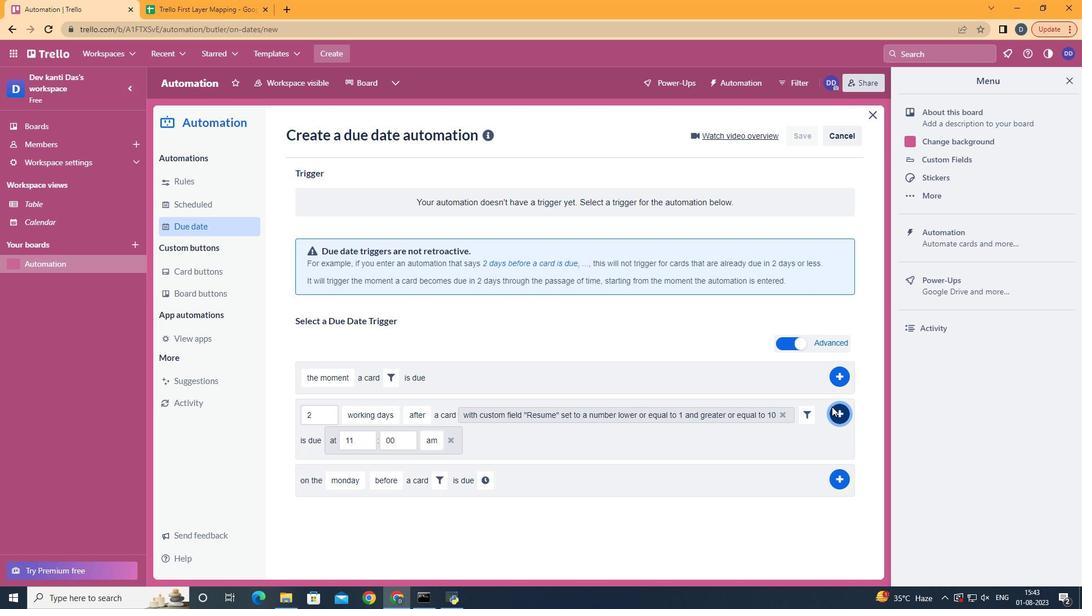 
Action: Mouse moved to (594, 288)
Screenshot: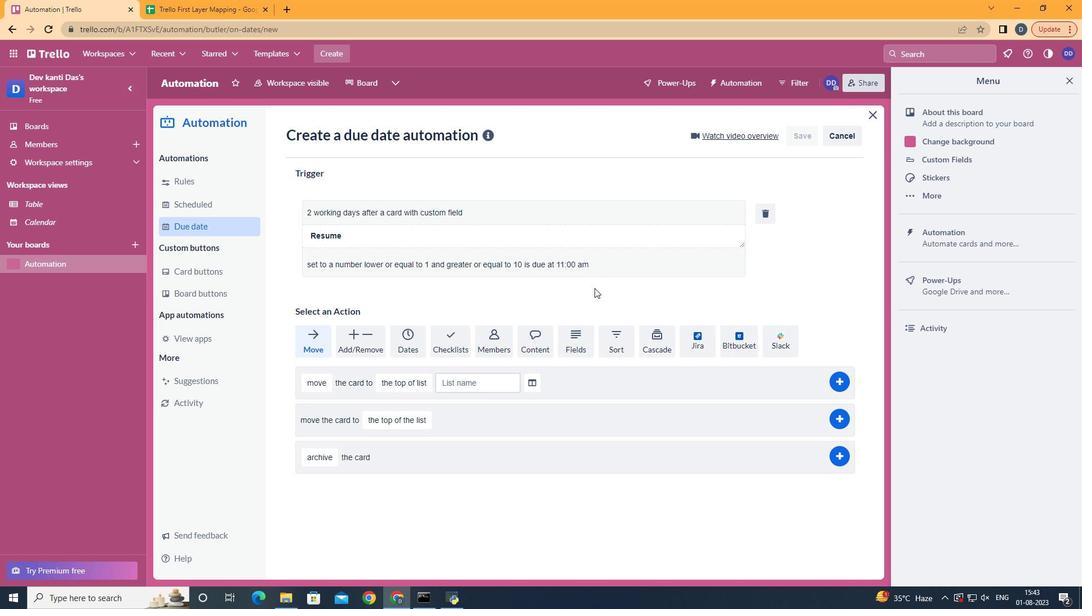
